 Task: Create New Customer with Customer Name: Fuzzys Taco Shop, Billing Address Line1: 4726 Huntz Lane, Billing Address Line2:  Bolton, Billing Address Line3:  Massachusetts 01740
Action: Mouse pressed left at (181, 36)
Screenshot: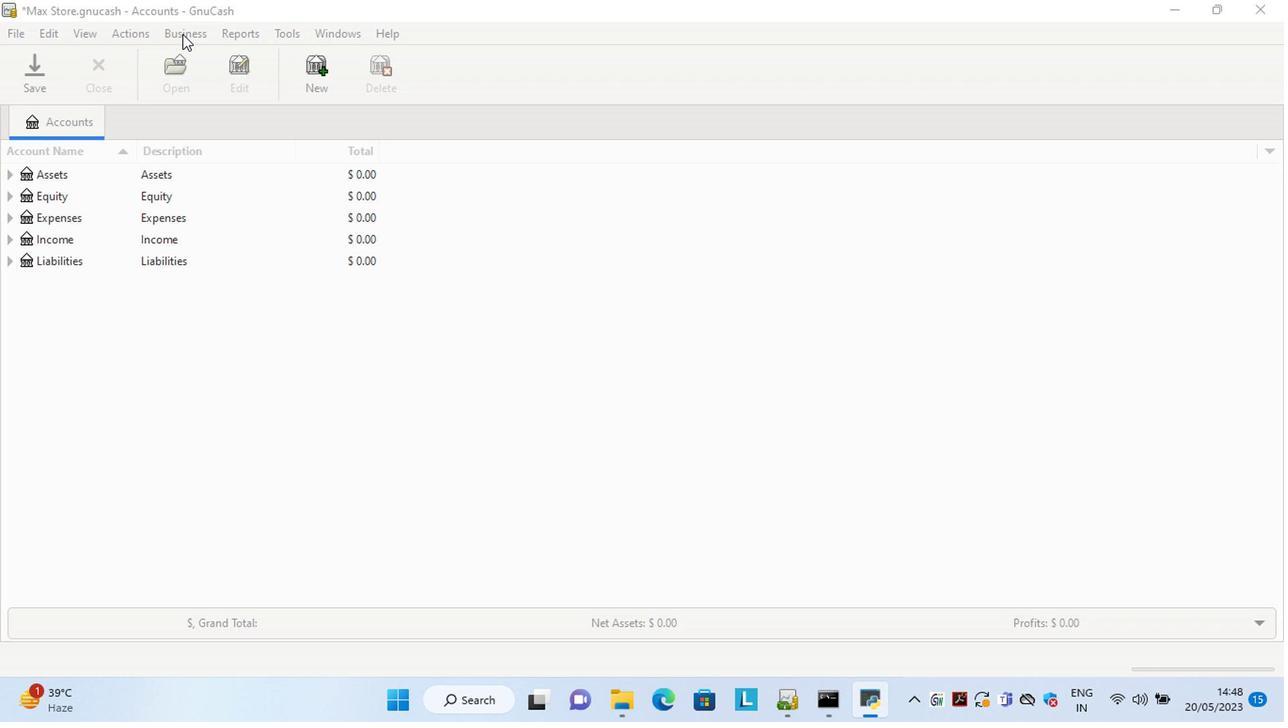
Action: Mouse moved to (387, 82)
Screenshot: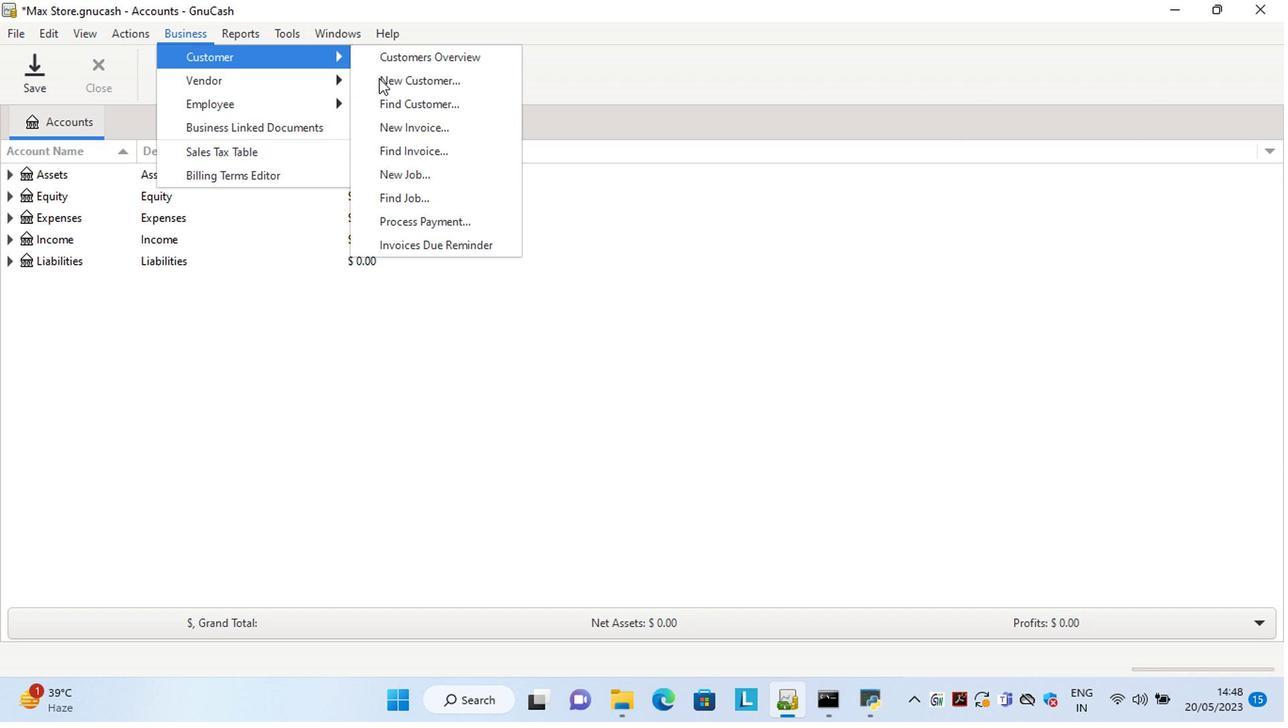 
Action: Mouse pressed left at (387, 82)
Screenshot: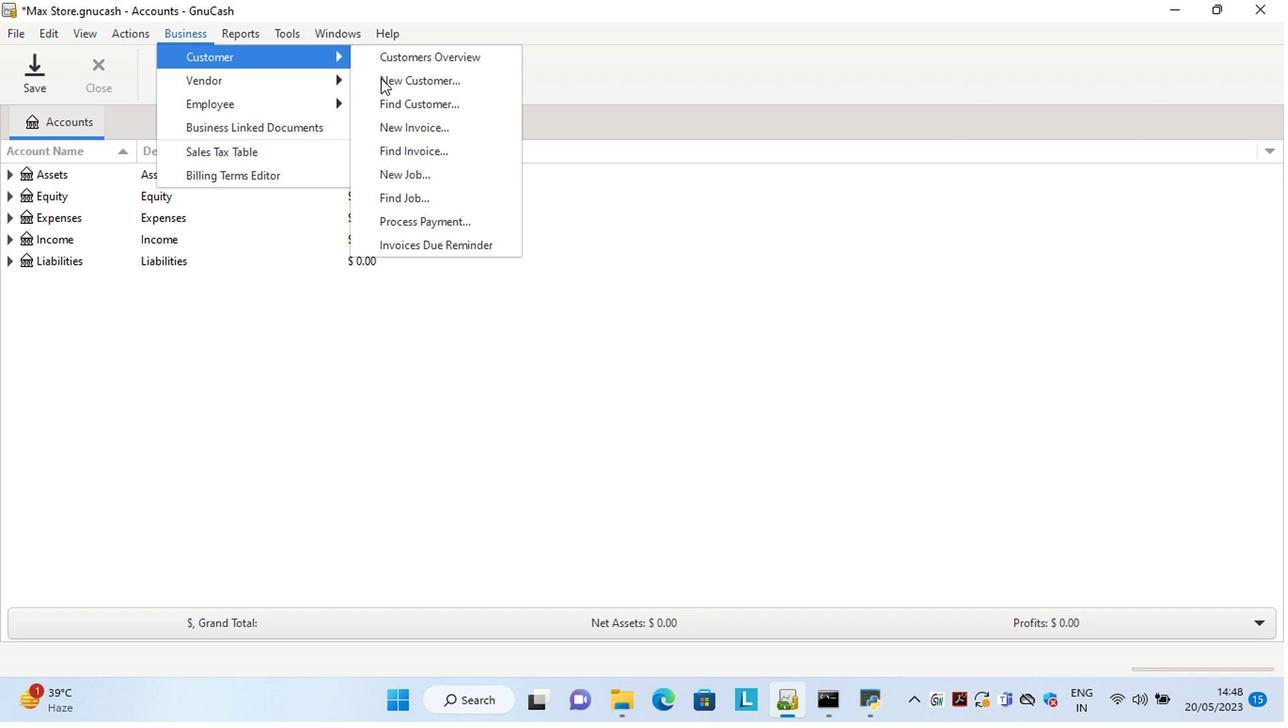 
Action: Mouse moved to (1144, 329)
Screenshot: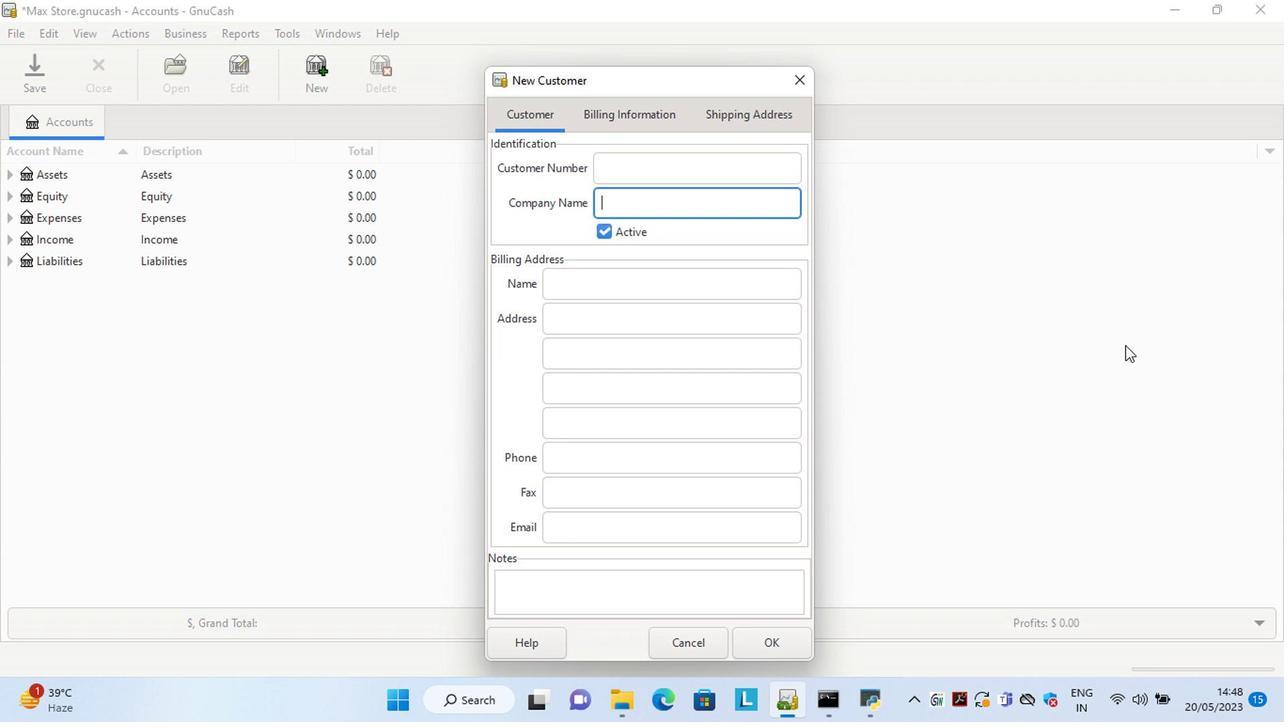 
Action: Key pressed <Key.shift>Fuzzys<Key.space><Key.shift>Taco<Key.space><Key.shift>Shop<Key.tab><Key.tab><Key.tab>4726<Key.space><Key.shift>Huntz<Key.space><Key.shift>Lane<Key.tab>bo<Key.tab>m<Key.tab>
Screenshot: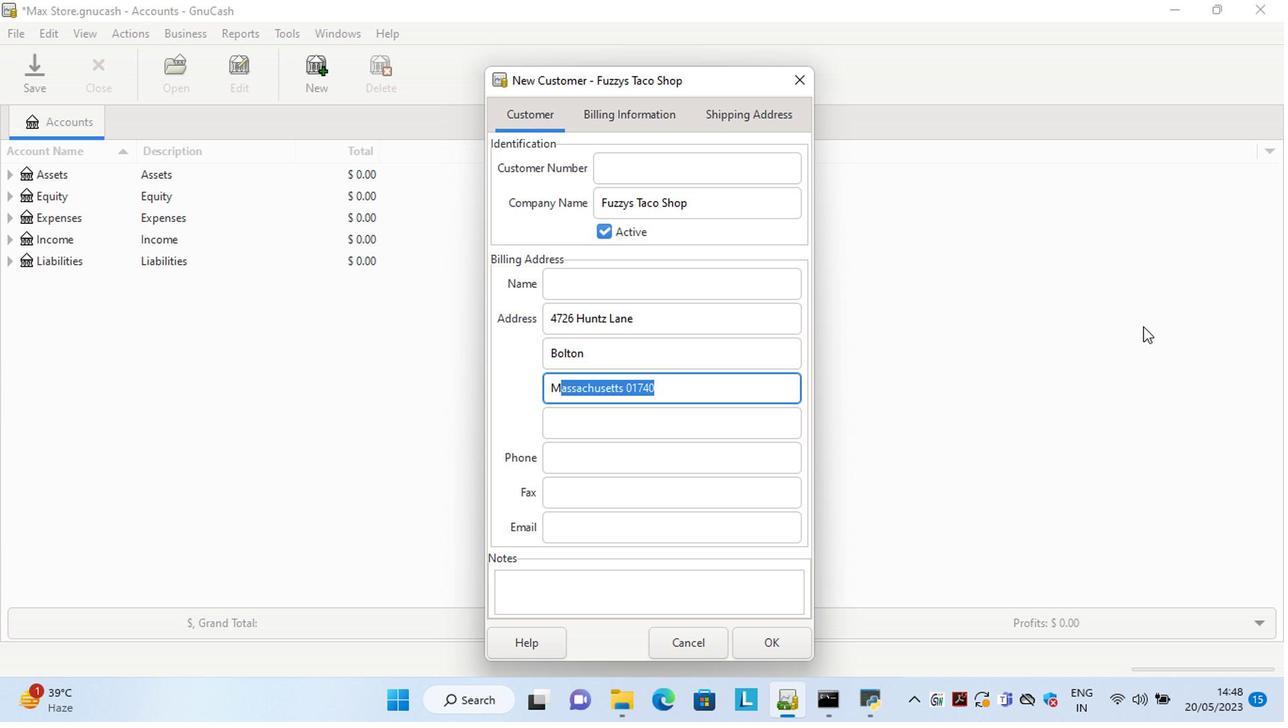 
Action: Mouse moved to (794, 645)
Screenshot: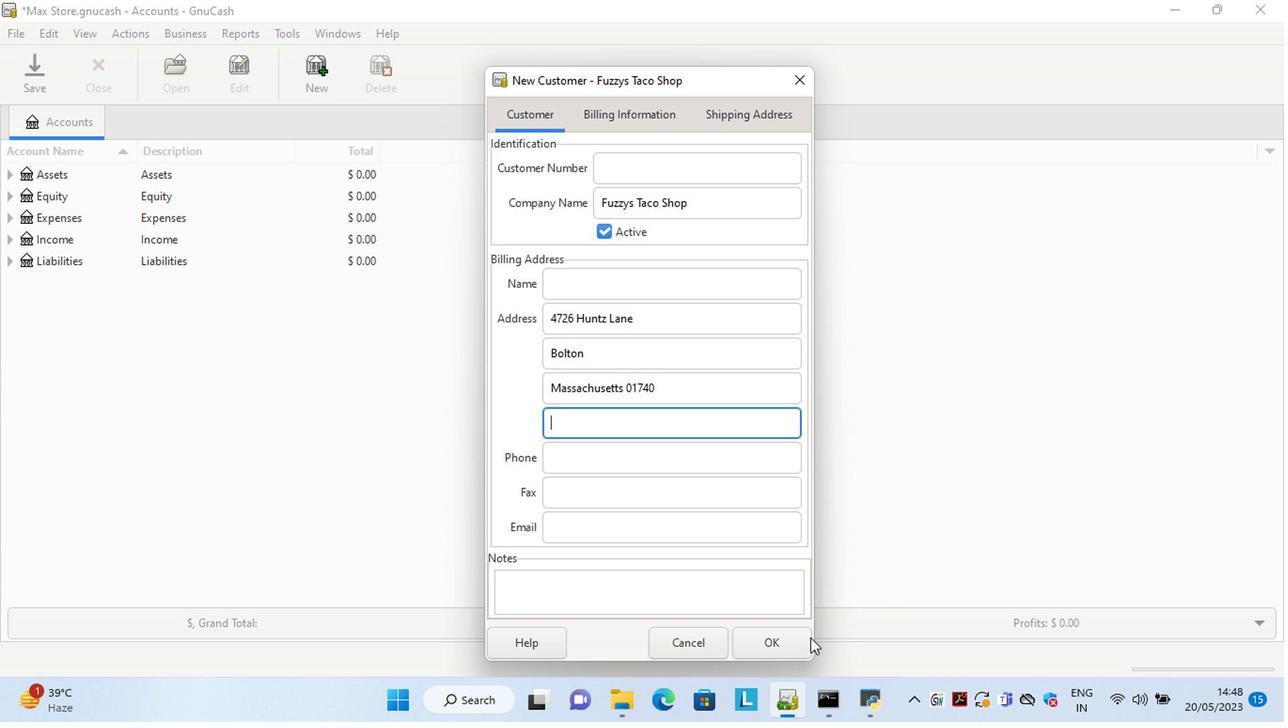 
Action: Mouse pressed left at (794, 645)
Screenshot: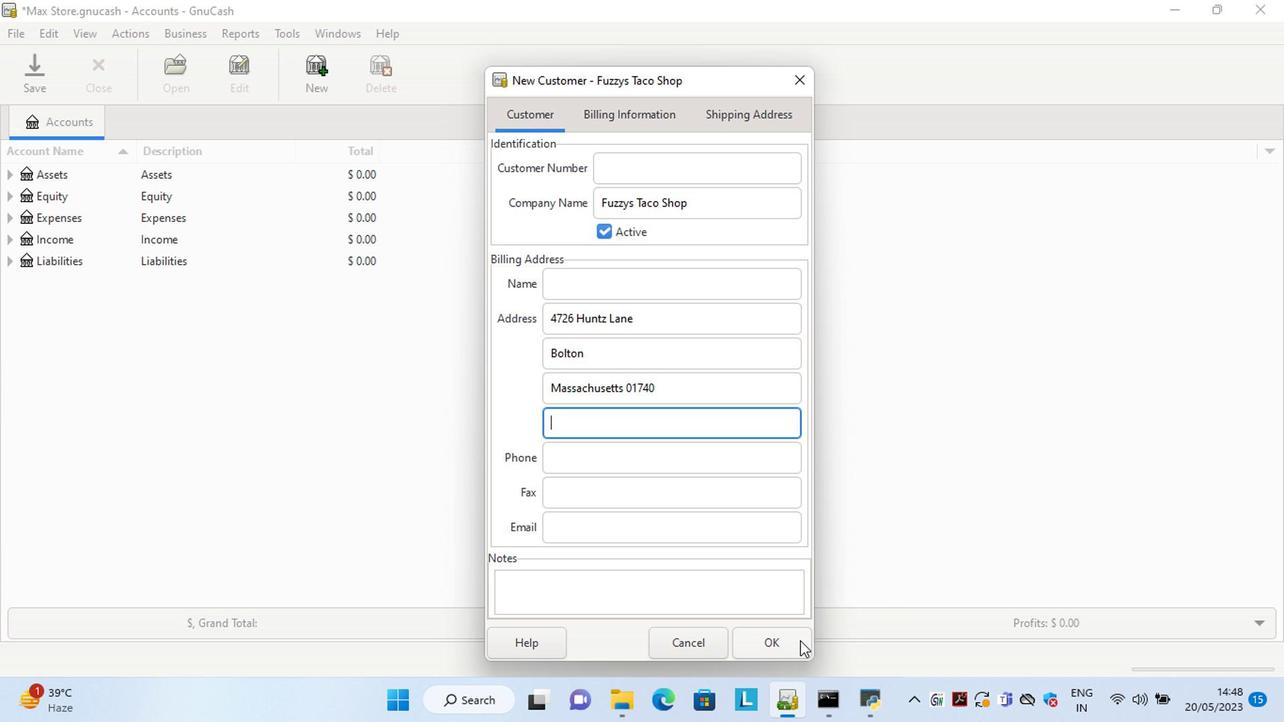 
